 Task: Open the event Casual Lunch and Learn: Effective Email Communication on '2024/04/11', change the date to 2024/04/03, change the font style of the description to Times New Roman, set the availability to Busy, insert an emoji Green heart, logged in from the account softage.10@softage.net and add another guest for the event, softage.6@softage.net. Change the alignment of the event description to Align right.Change the font color of the description to Purple and select an event charm, 
Action: Mouse moved to (457, 195)
Screenshot: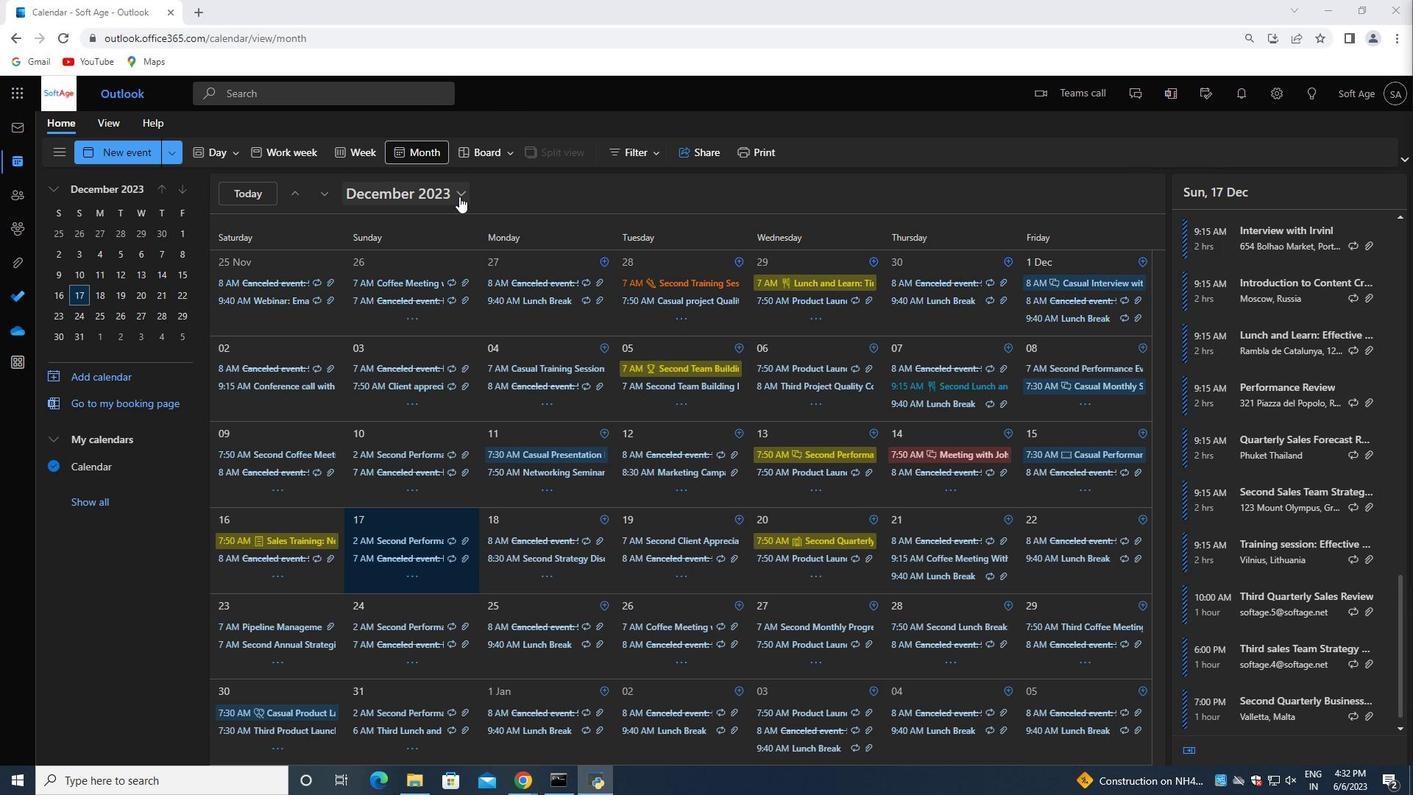 
Action: Mouse pressed left at (457, 195)
Screenshot: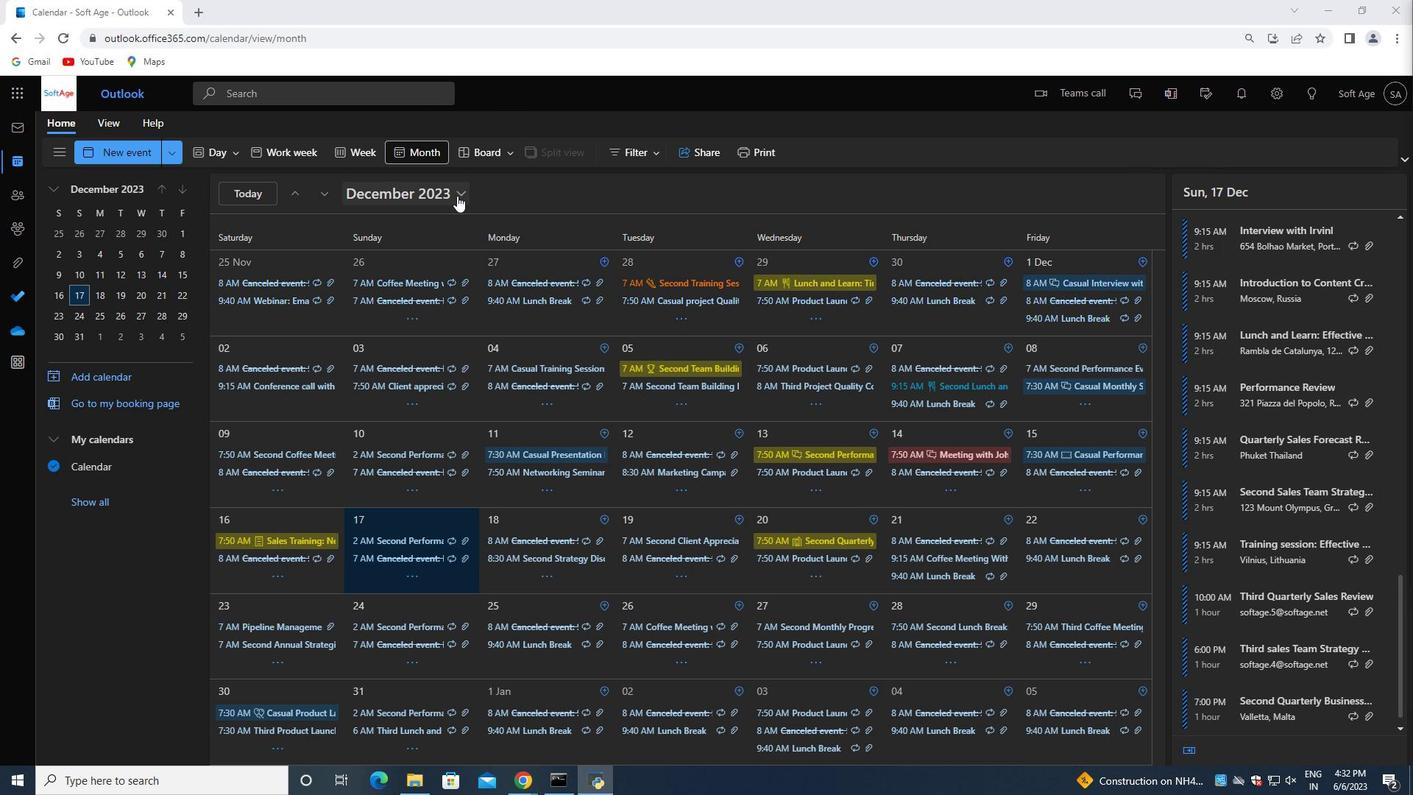 
Action: Mouse moved to (485, 229)
Screenshot: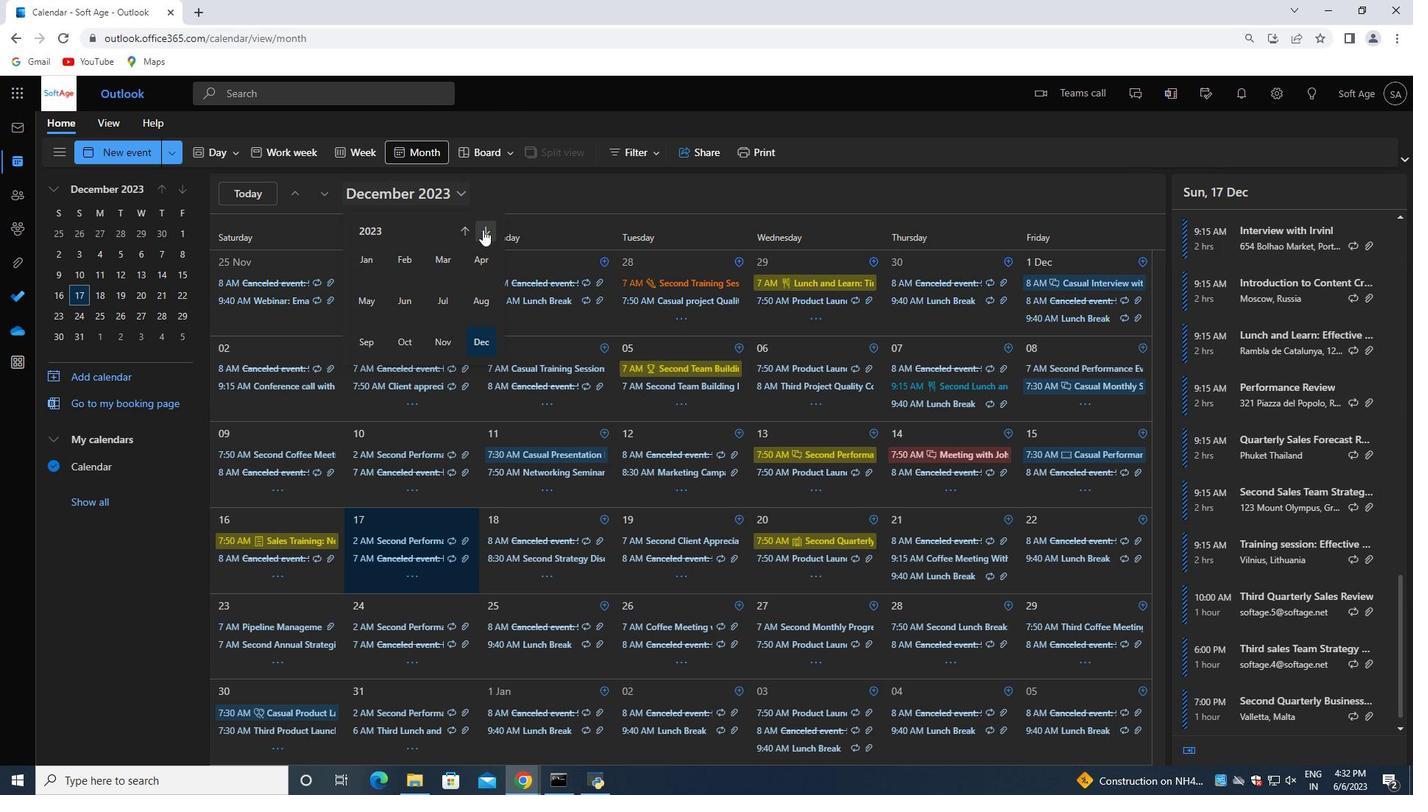 
Action: Mouse pressed left at (485, 229)
Screenshot: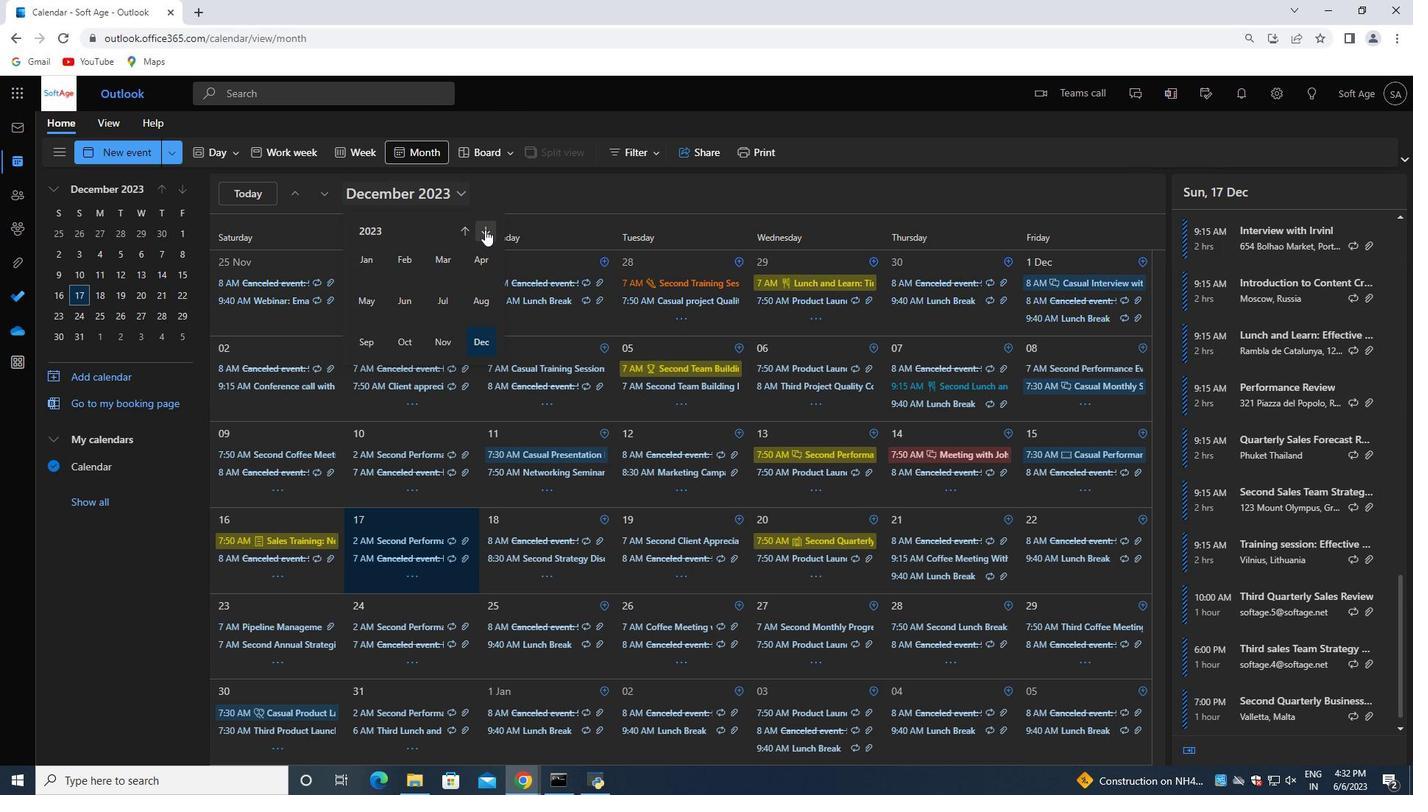 
Action: Mouse moved to (480, 259)
Screenshot: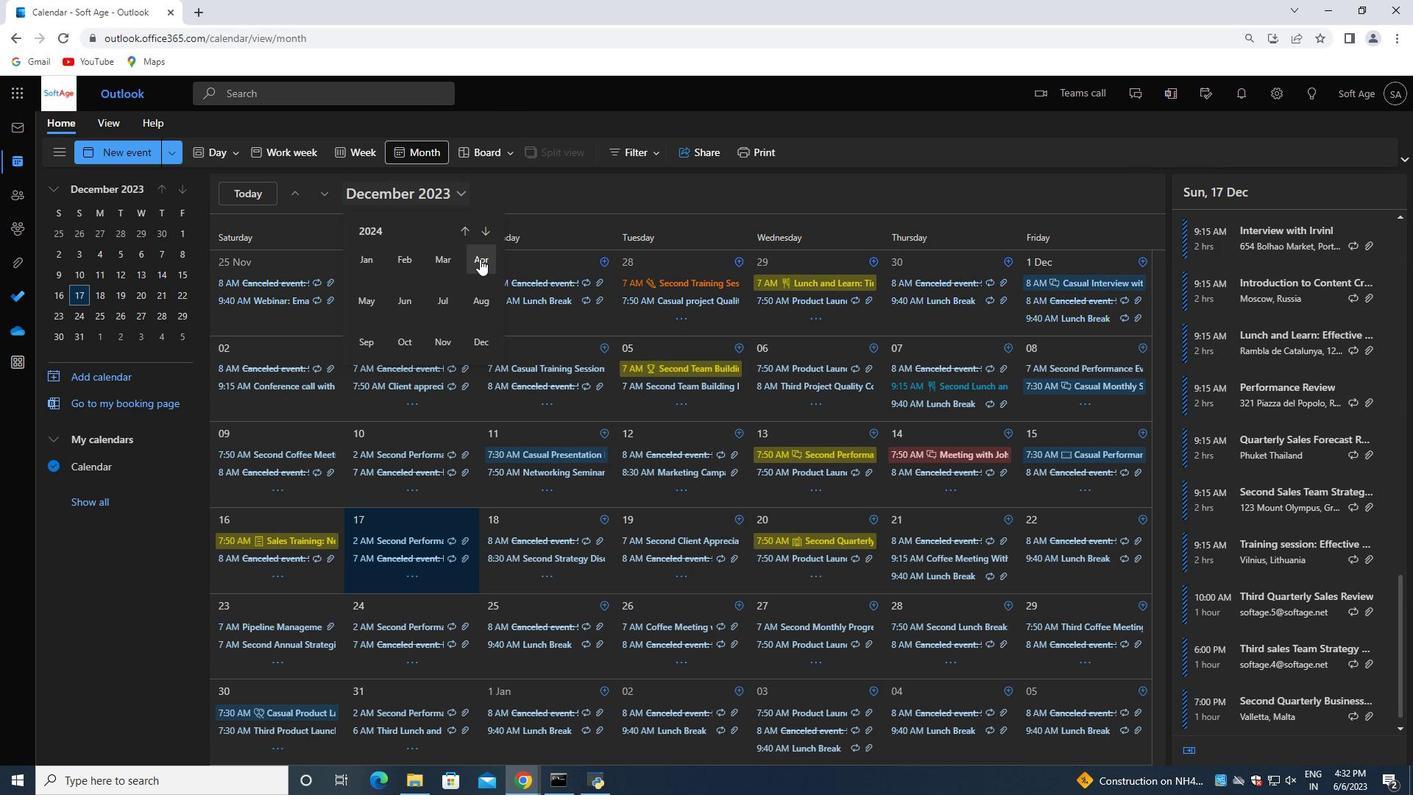
Action: Mouse pressed left at (480, 259)
Screenshot: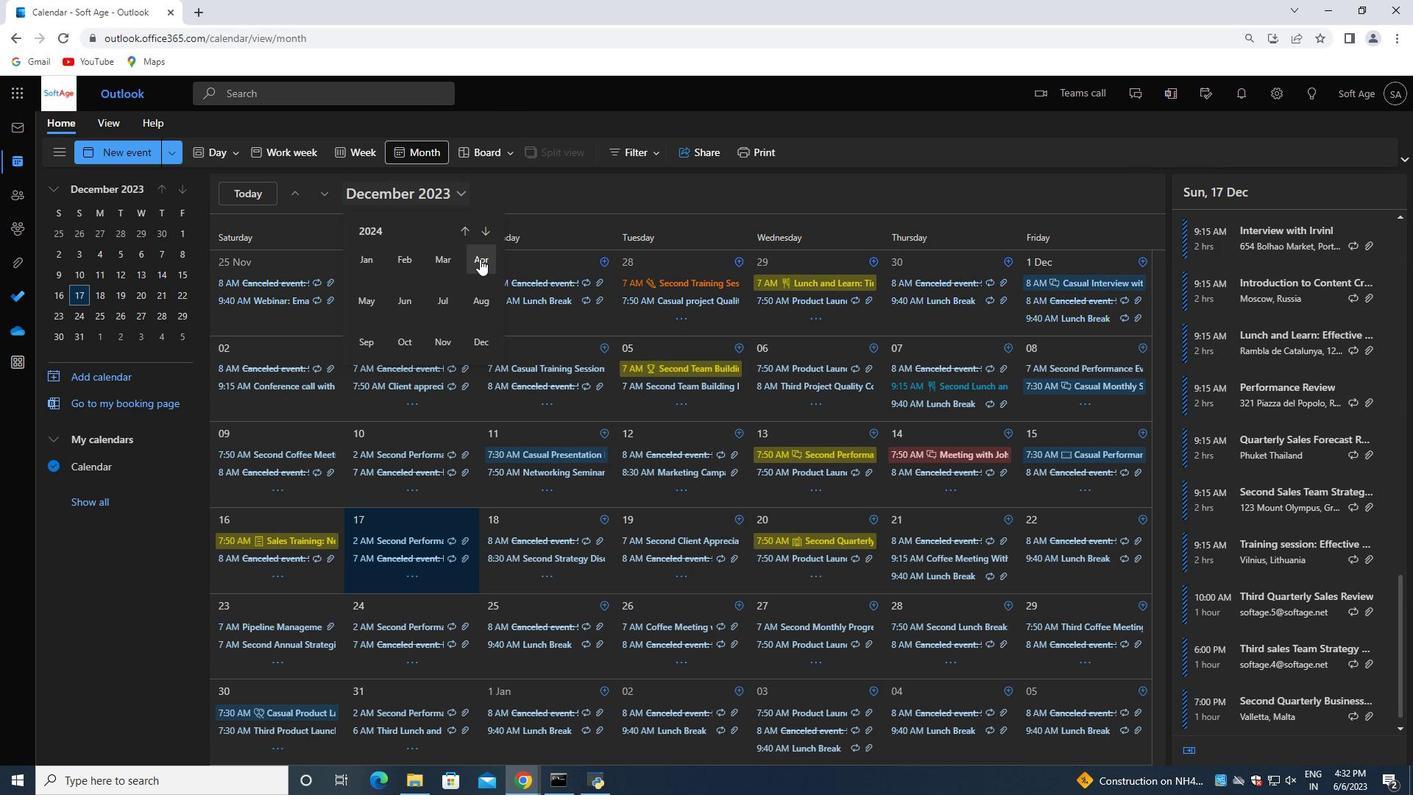 
Action: Mouse moved to (907, 439)
Screenshot: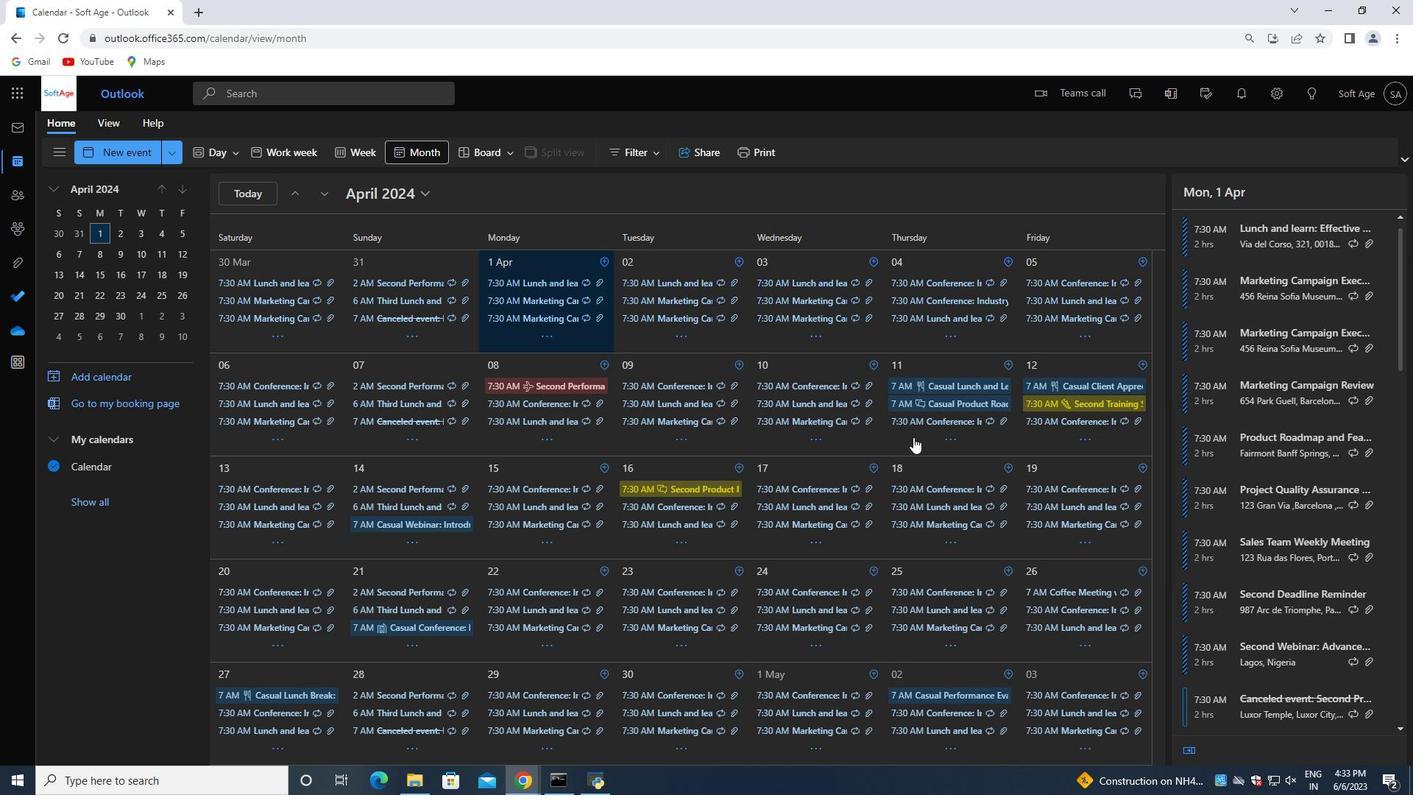 
Action: Mouse pressed left at (907, 439)
Screenshot: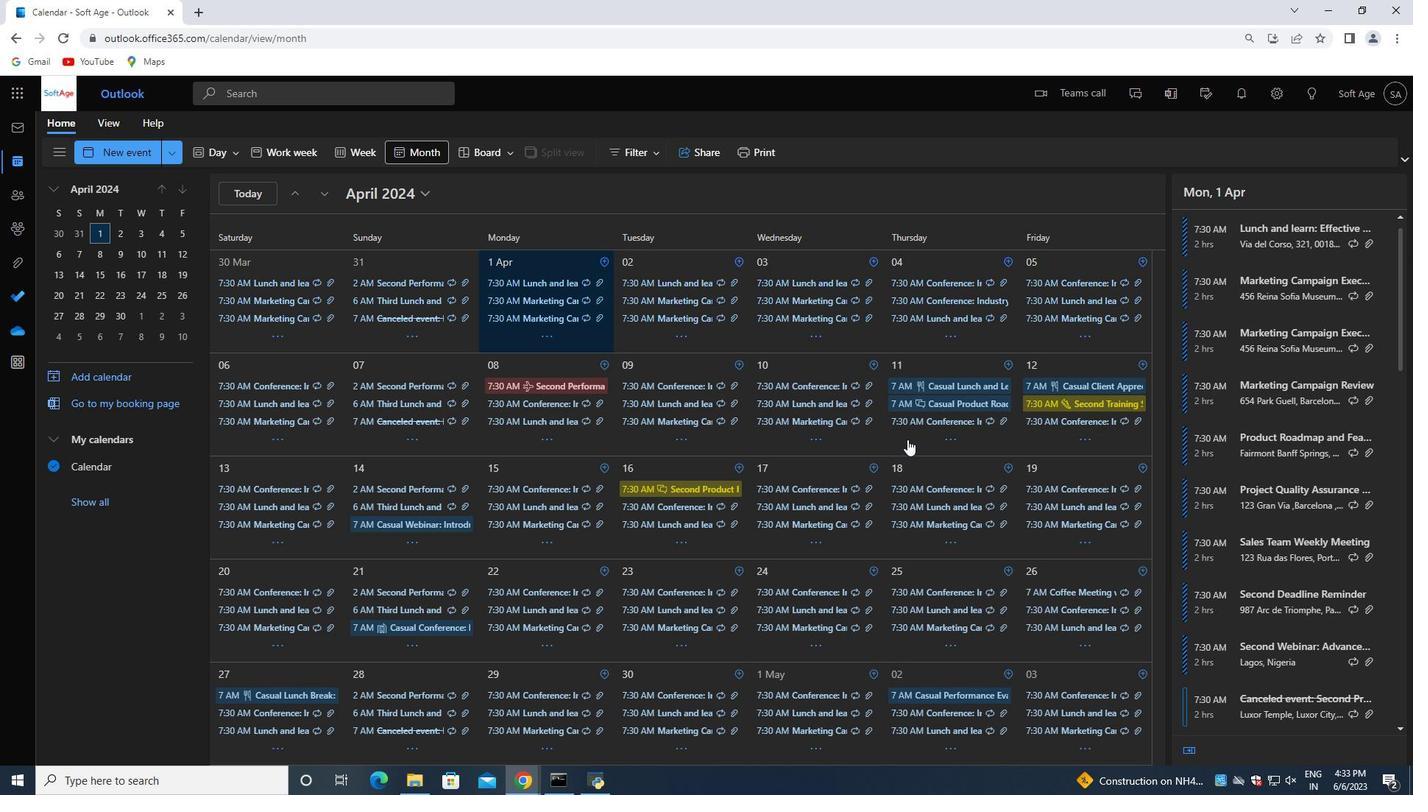 
Action: Mouse moved to (1225, 245)
Screenshot: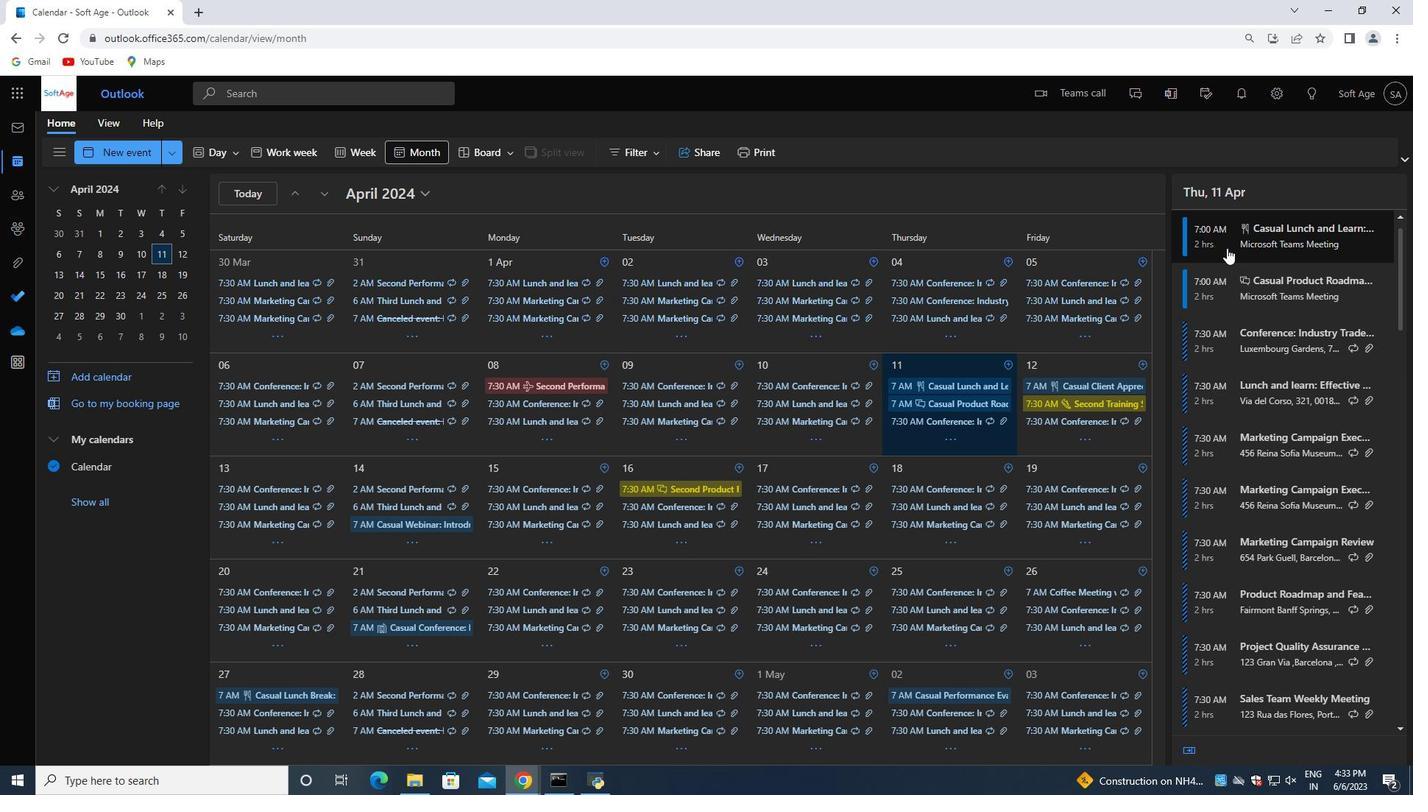 
Action: Mouse pressed left at (1225, 245)
Screenshot: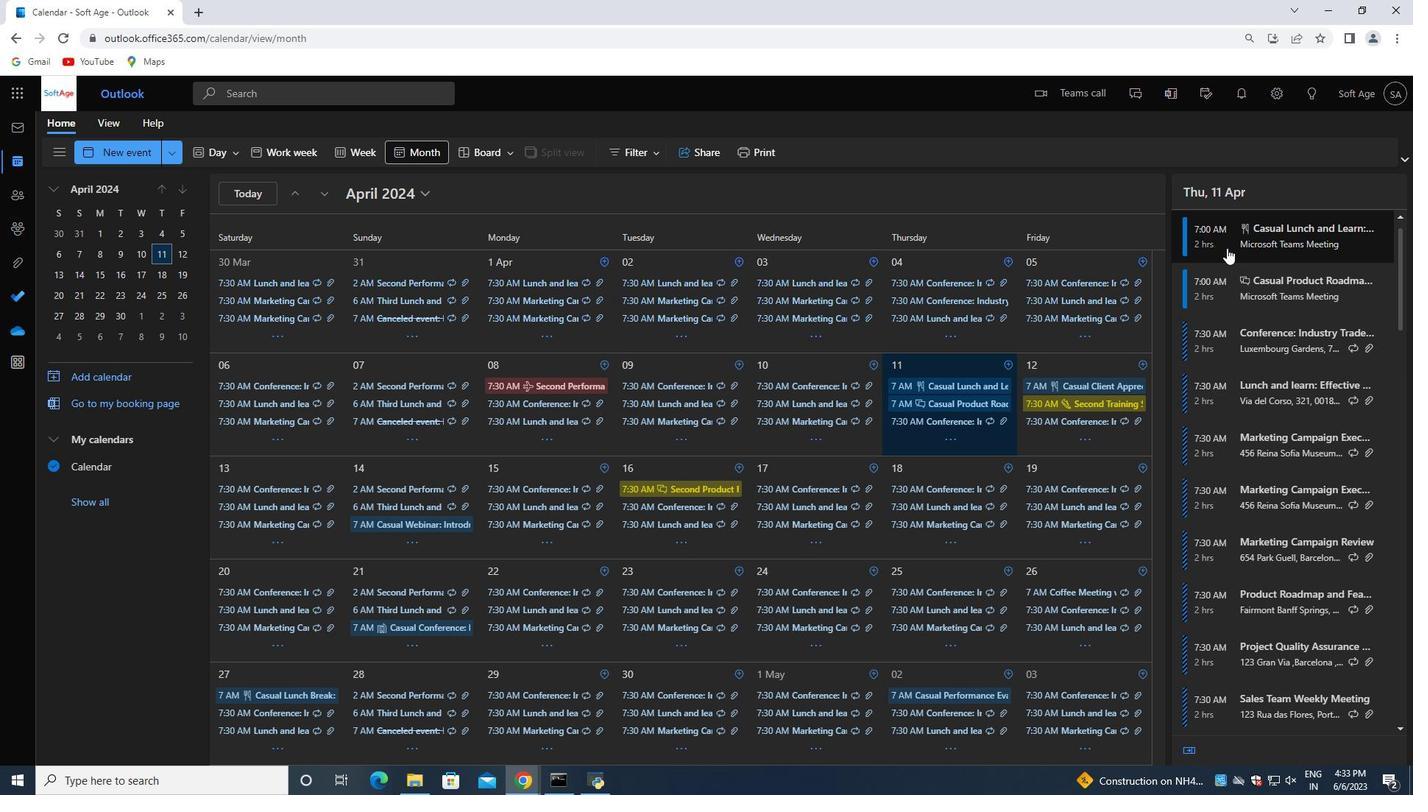 
Action: Mouse moved to (941, 368)
Screenshot: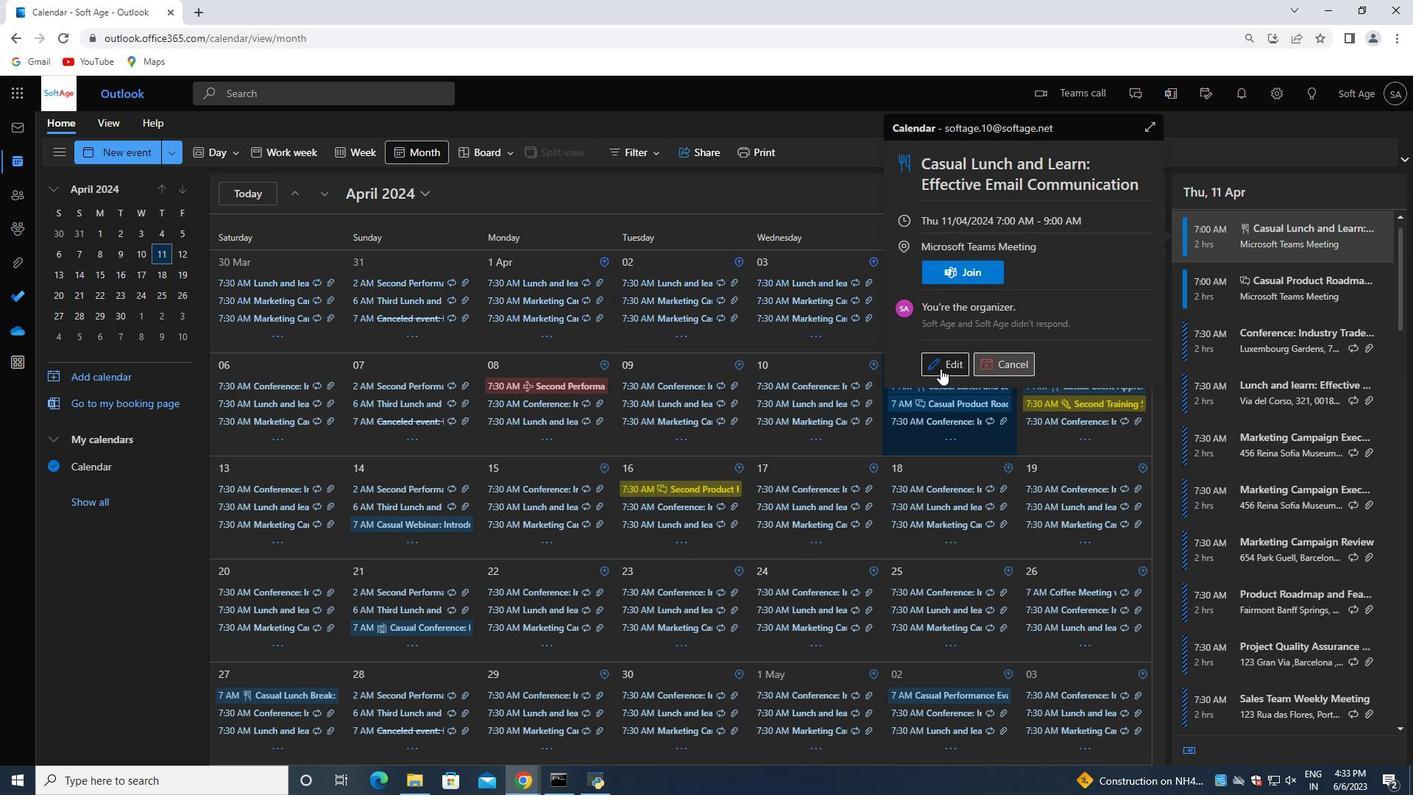 
Action: Mouse pressed left at (941, 368)
Screenshot: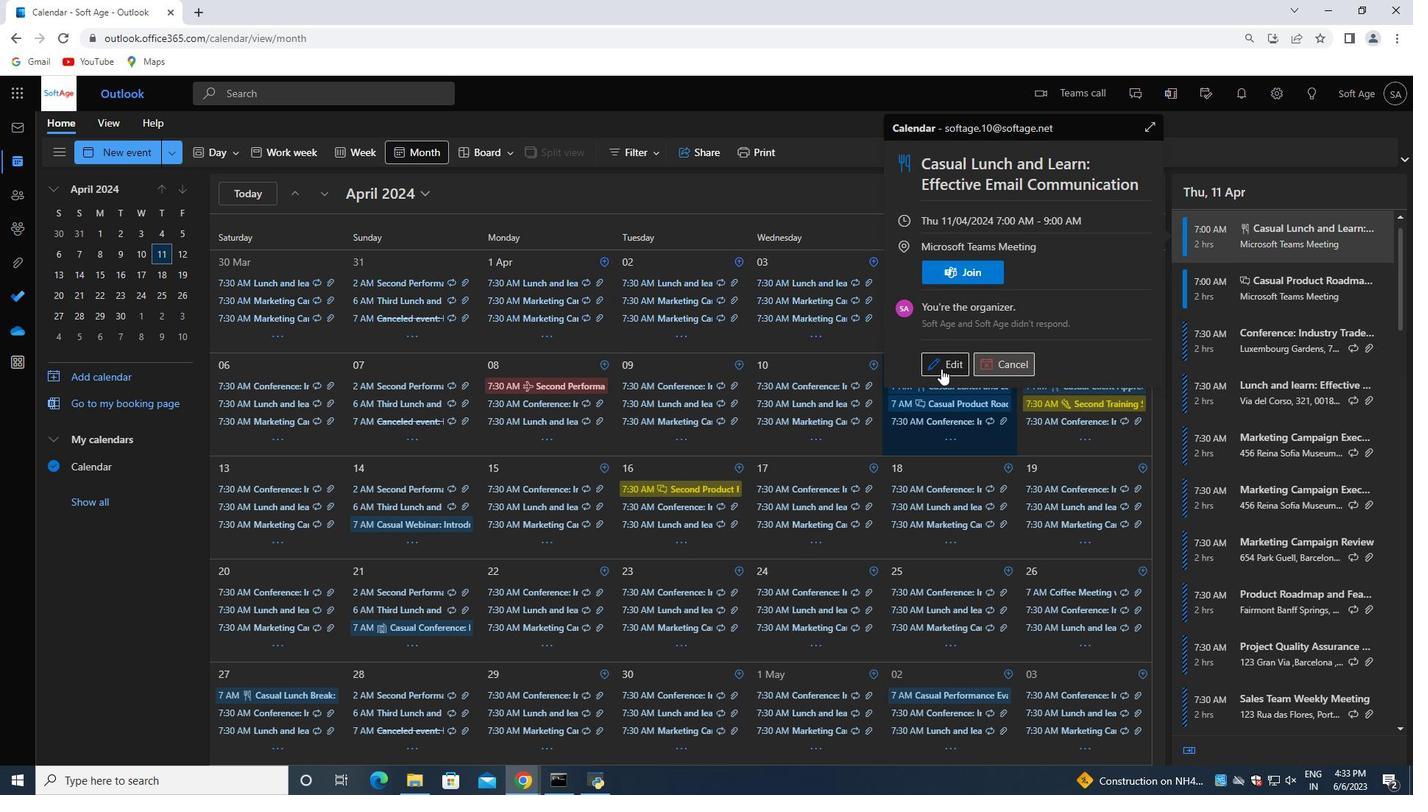 
Action: Mouse moved to (430, 407)
Screenshot: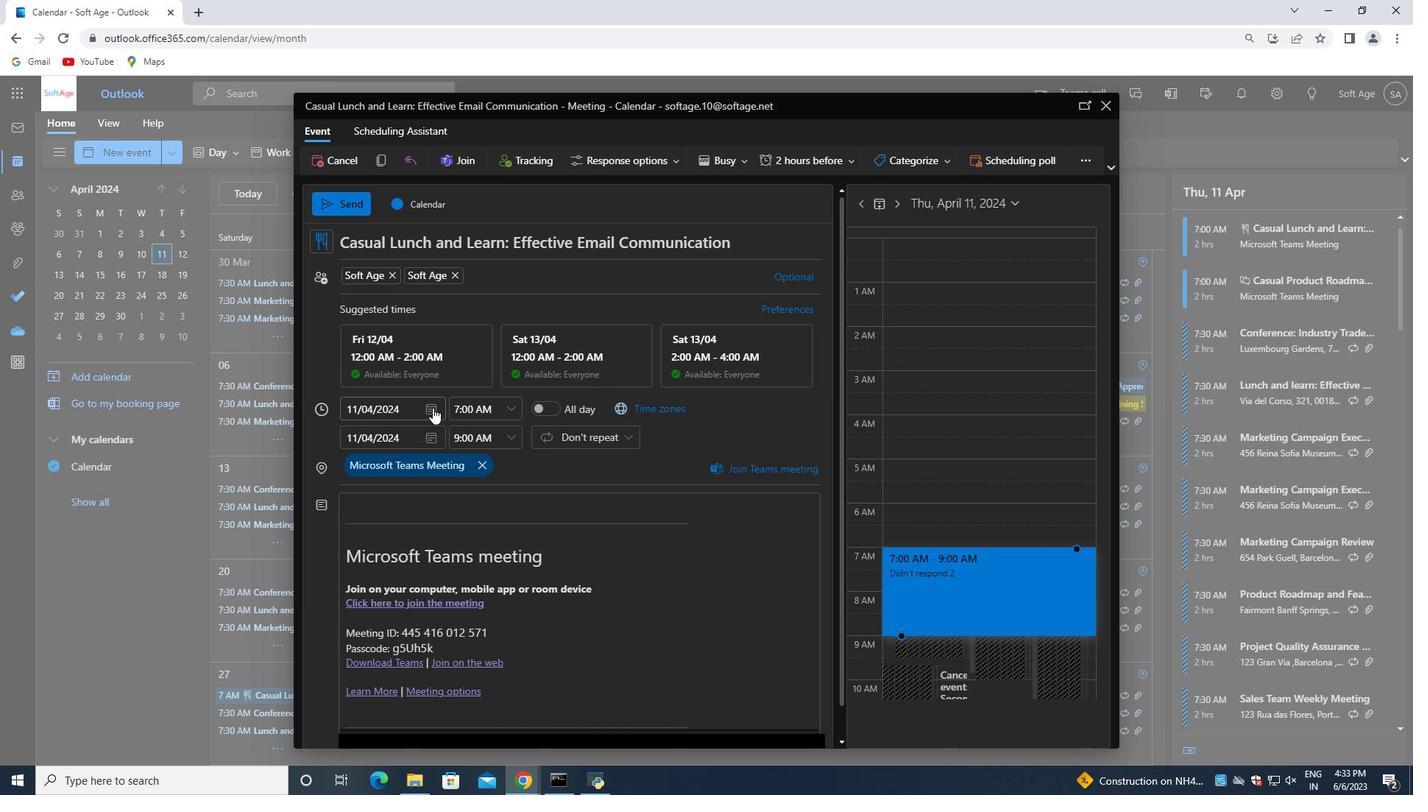 
Action: Mouse pressed left at (430, 407)
Screenshot: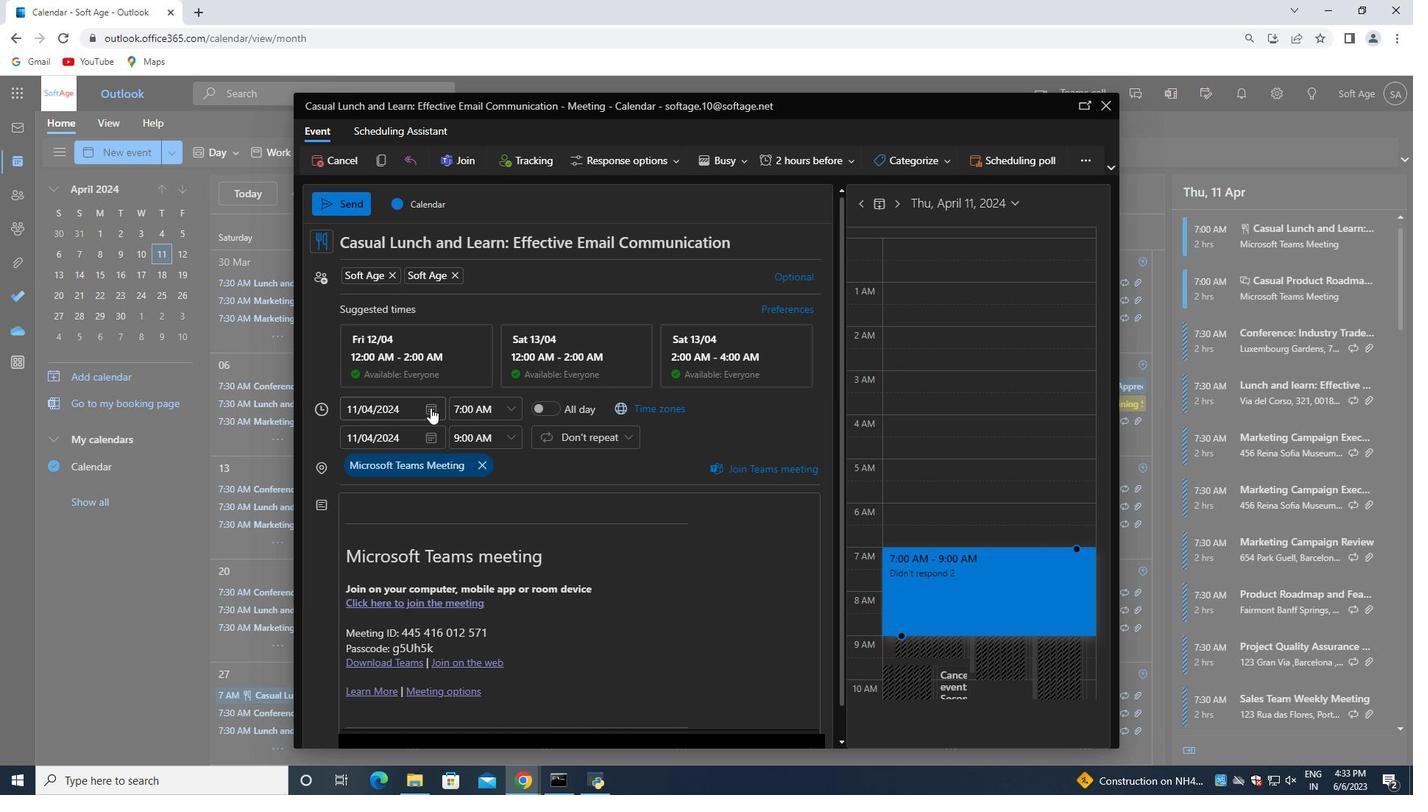 
Action: Mouse moved to (441, 484)
Screenshot: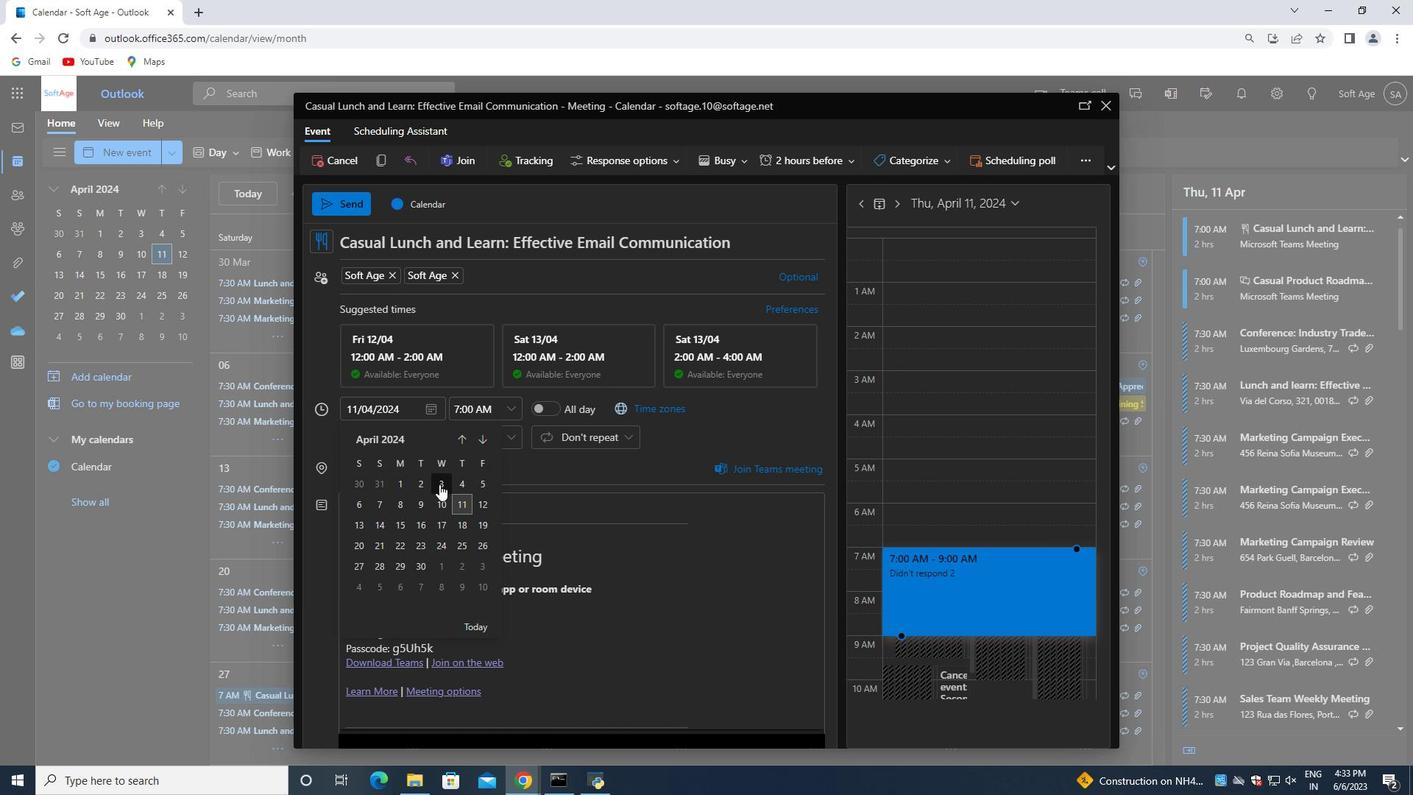 
Action: Mouse pressed left at (441, 484)
Screenshot: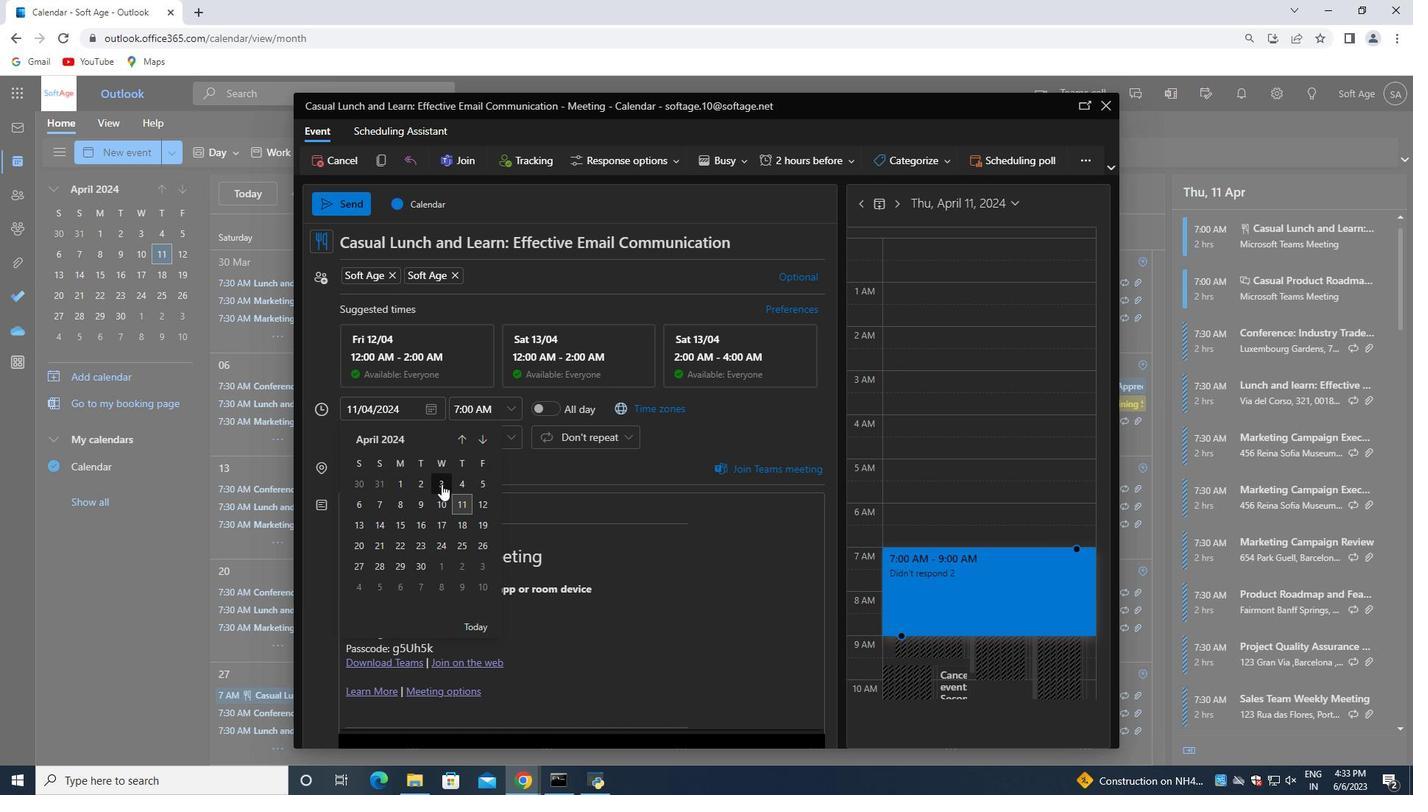 
Action: Mouse moved to (745, 160)
Screenshot: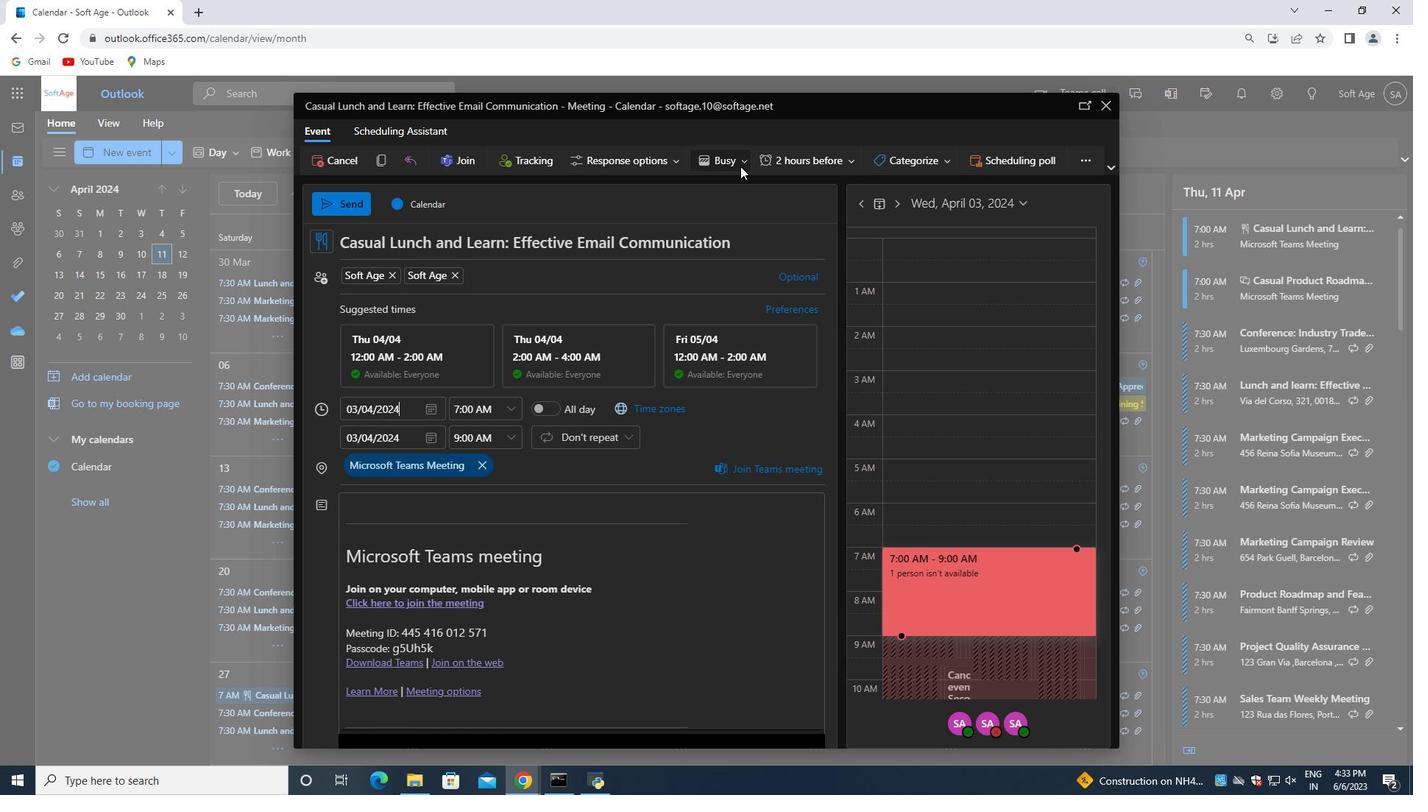 
Action: Mouse pressed left at (745, 160)
Screenshot: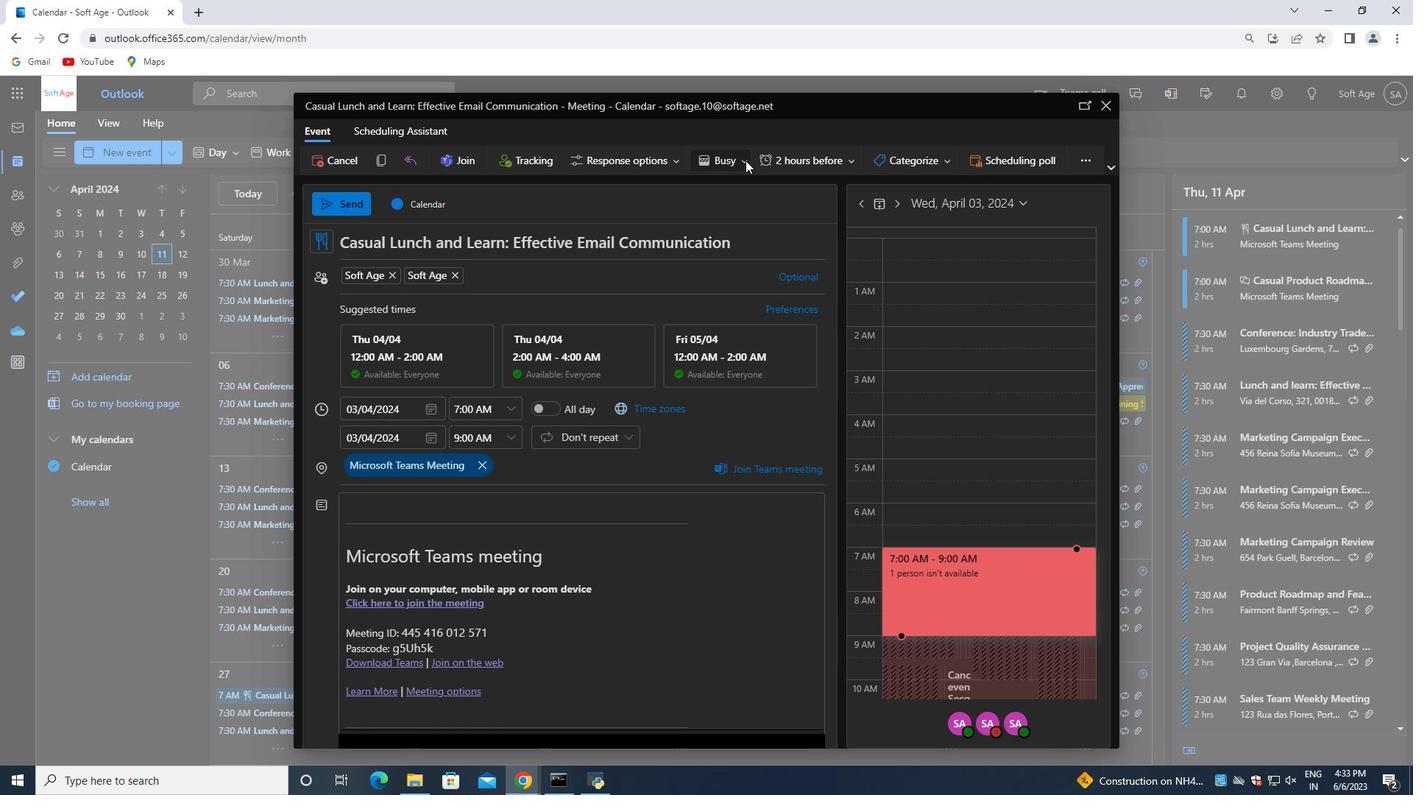 
Action: Mouse moved to (678, 270)
Screenshot: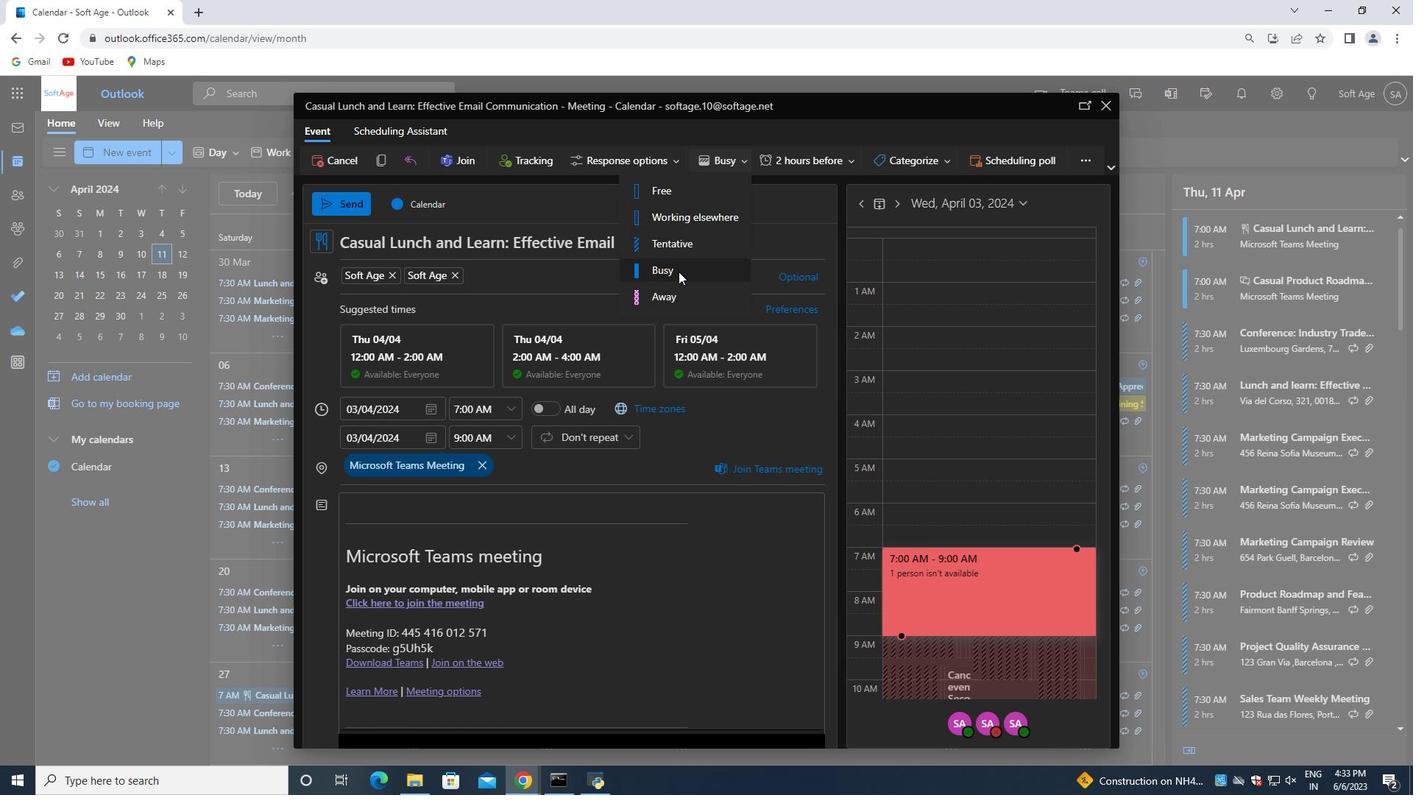 
Action: Mouse pressed left at (678, 270)
Screenshot: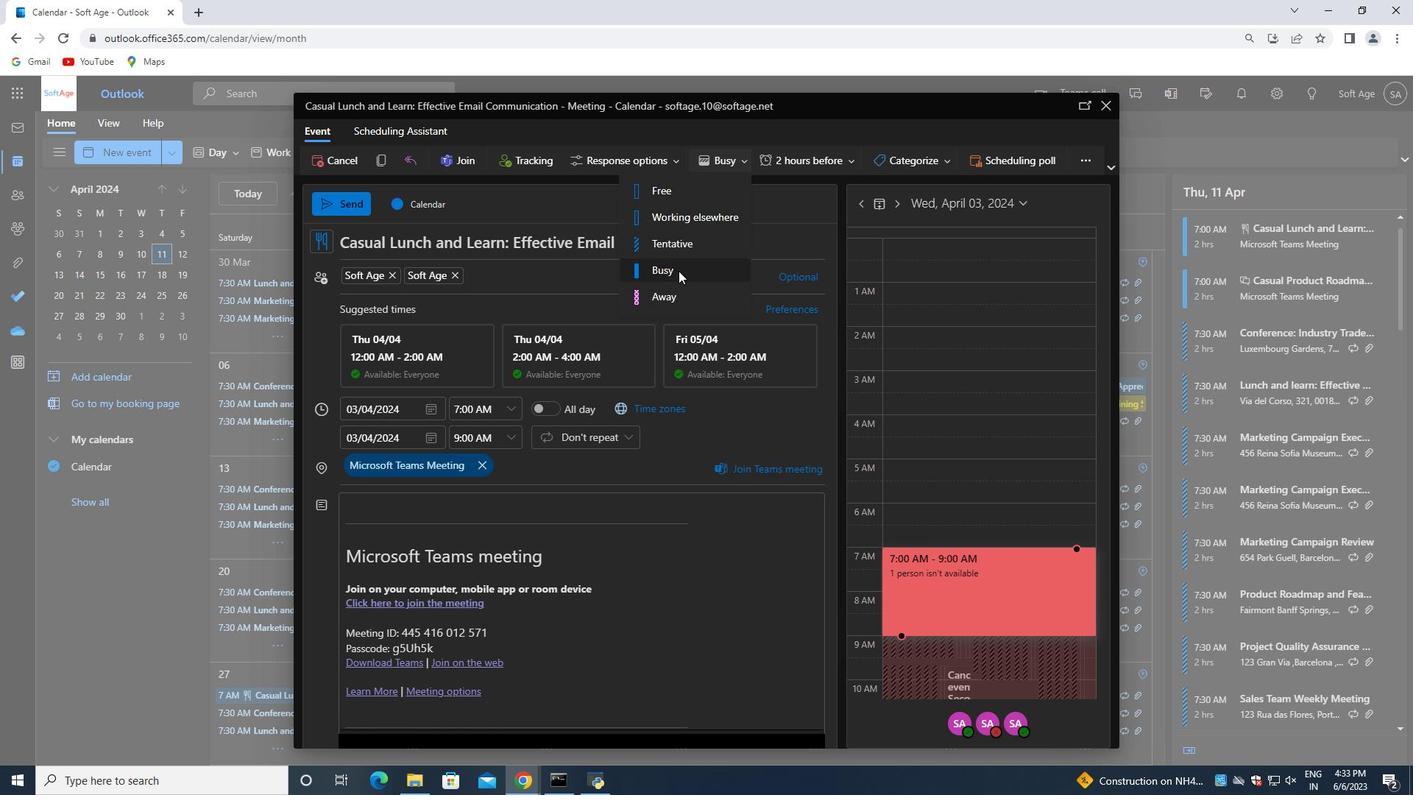 
Action: Mouse moved to (494, 274)
Screenshot: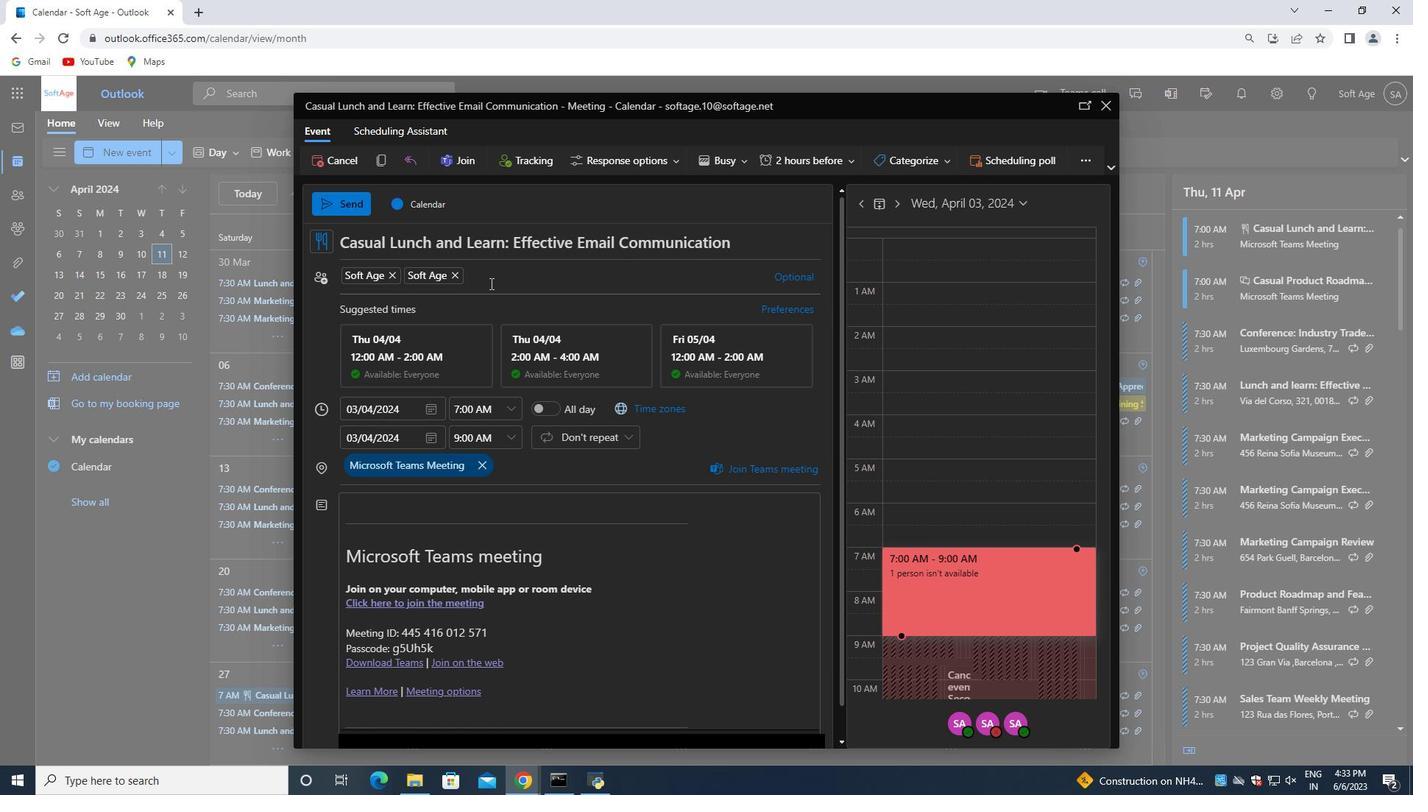 
Action: Mouse pressed left at (494, 274)
Screenshot: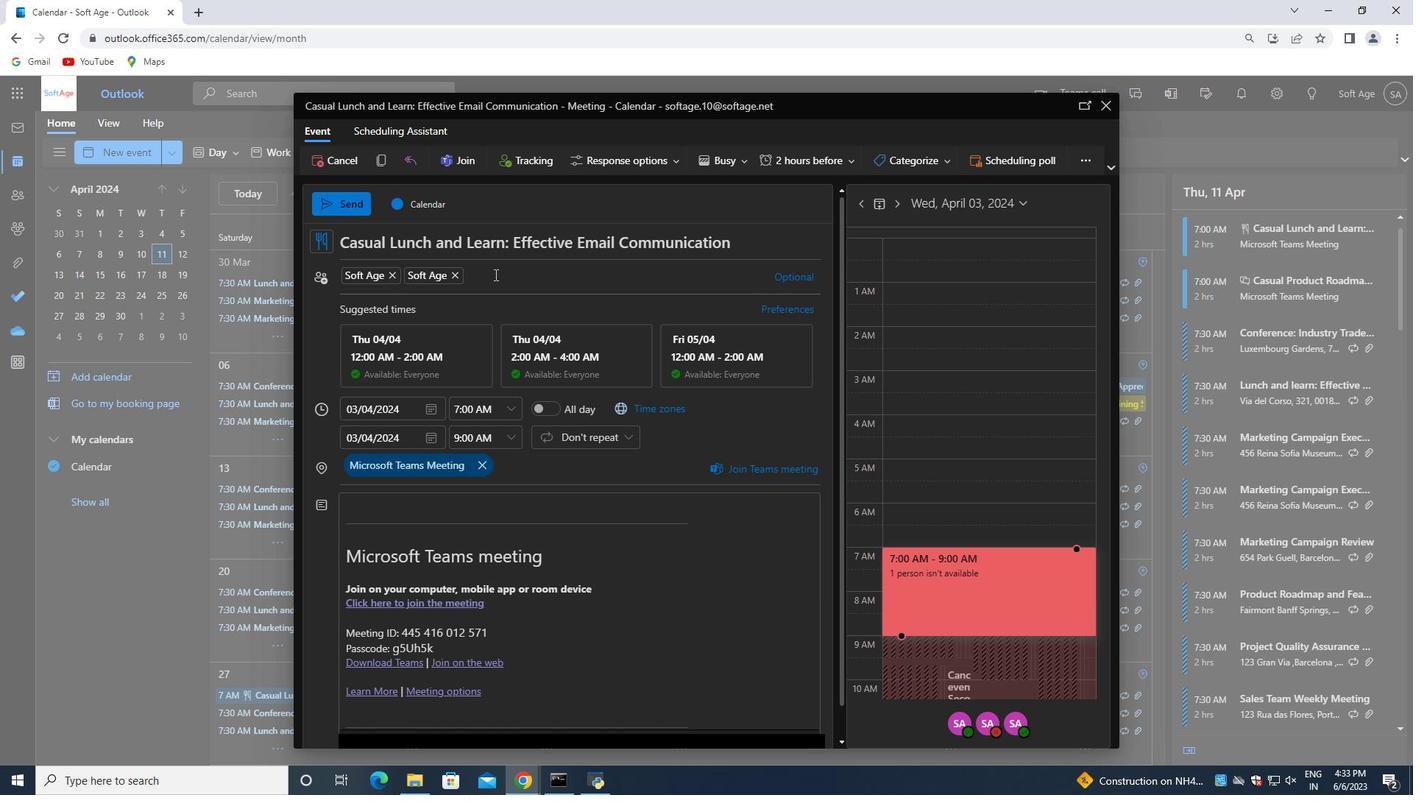
Action: Key pressed softage.6<Key.shift>@softage.net<Key.enter>
Screenshot: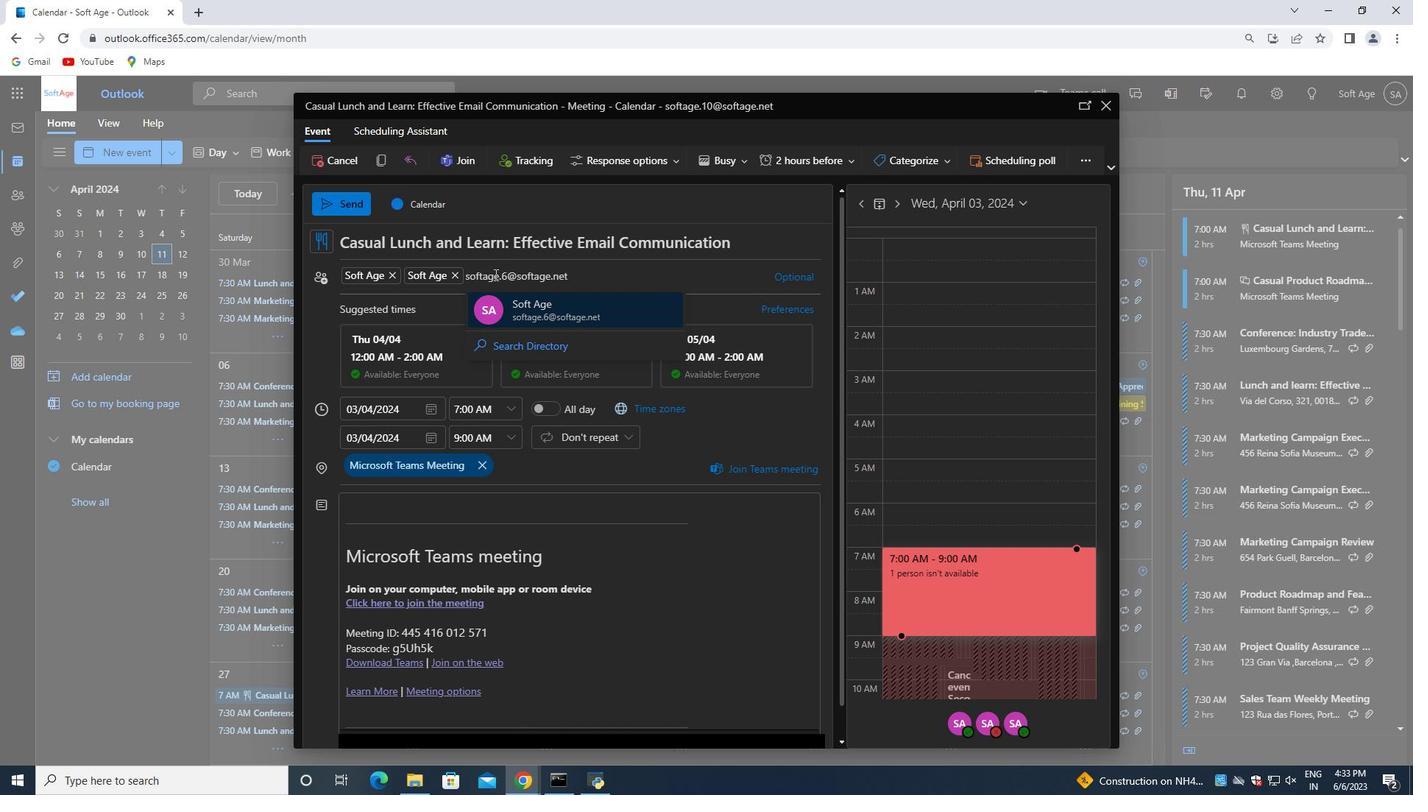 
Action: Mouse moved to (342, 201)
Screenshot: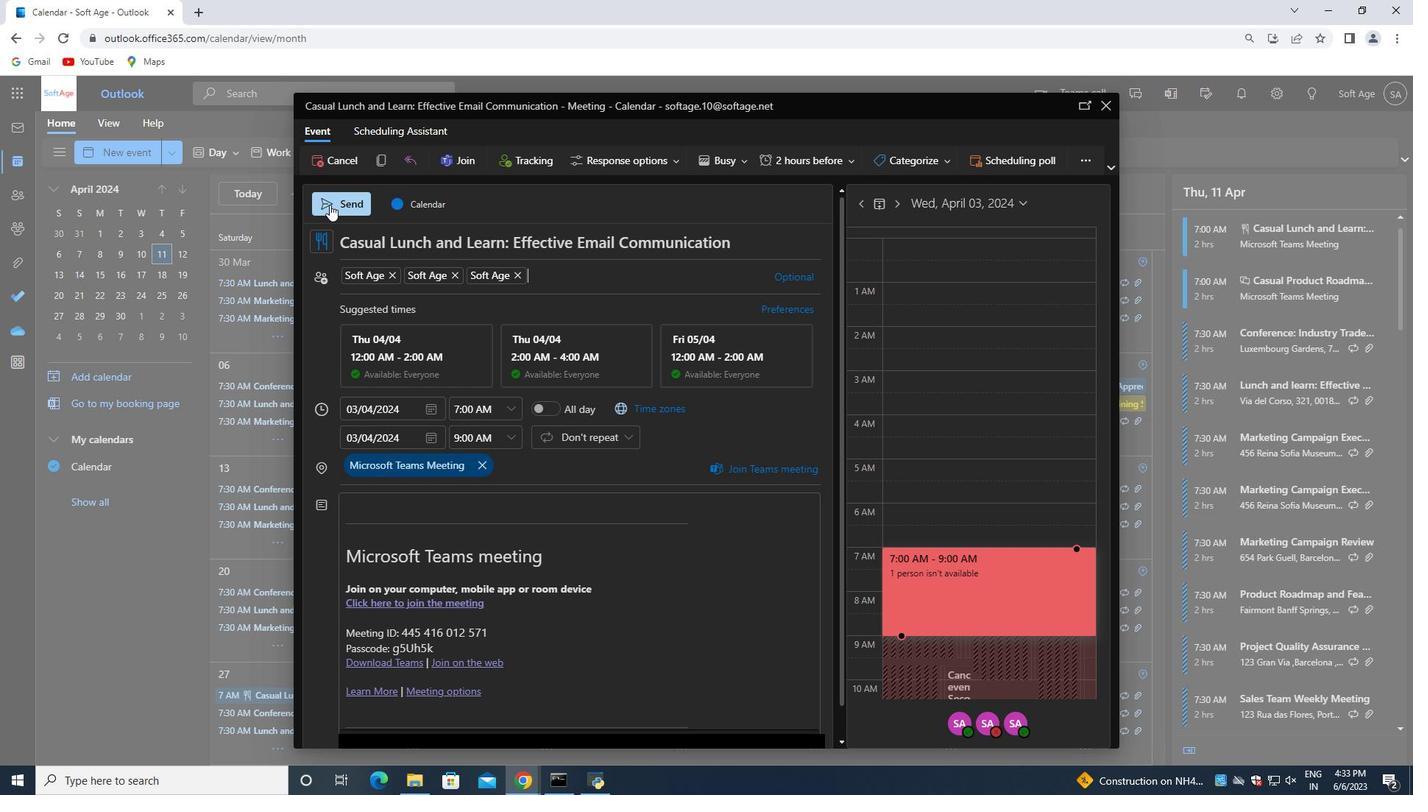 
Action: Mouse pressed left at (342, 201)
Screenshot: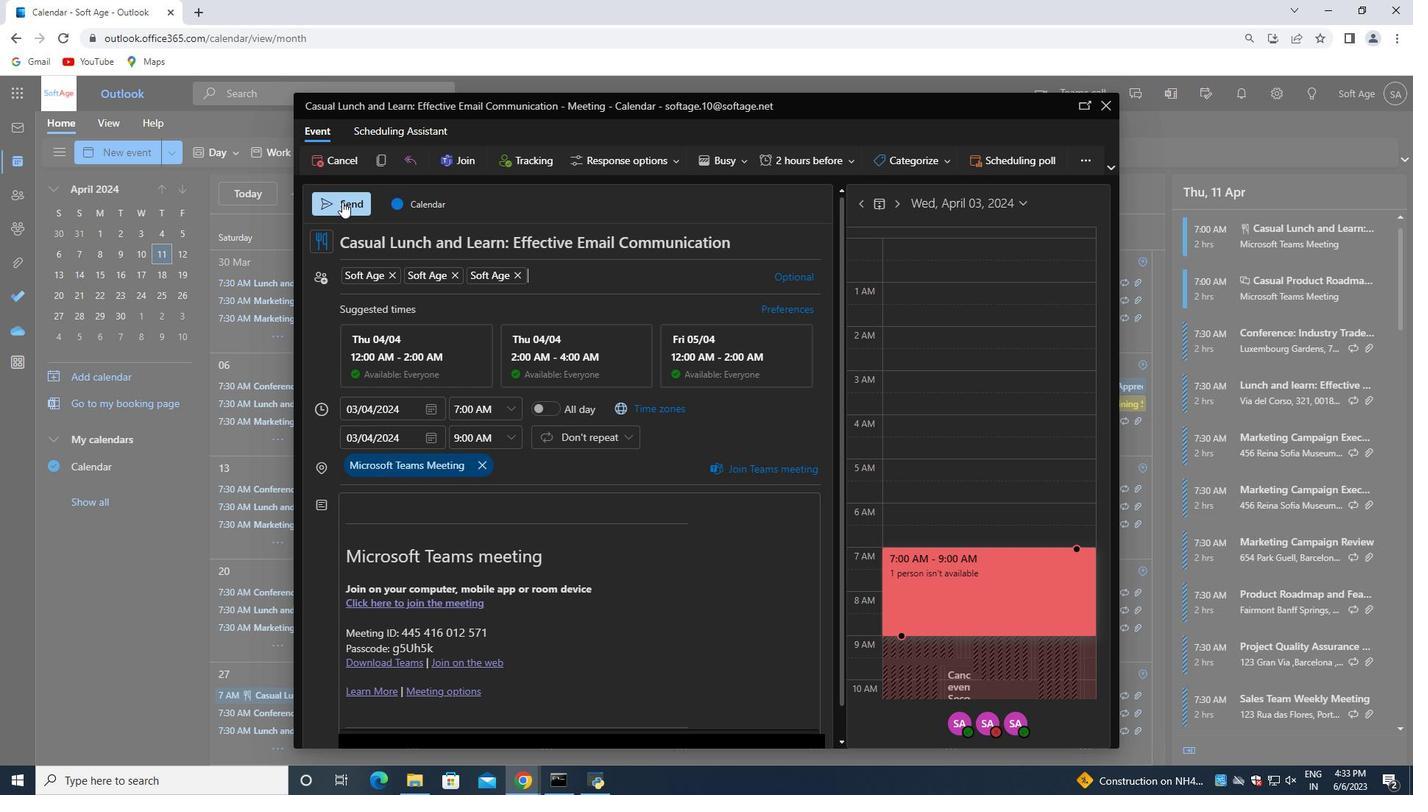 
